 Task: Move the task Add search functionality to the app to the section To-Do in the project TrapPlan and sort the tasks in the project by Due Date.
Action: Mouse moved to (55, 340)
Screenshot: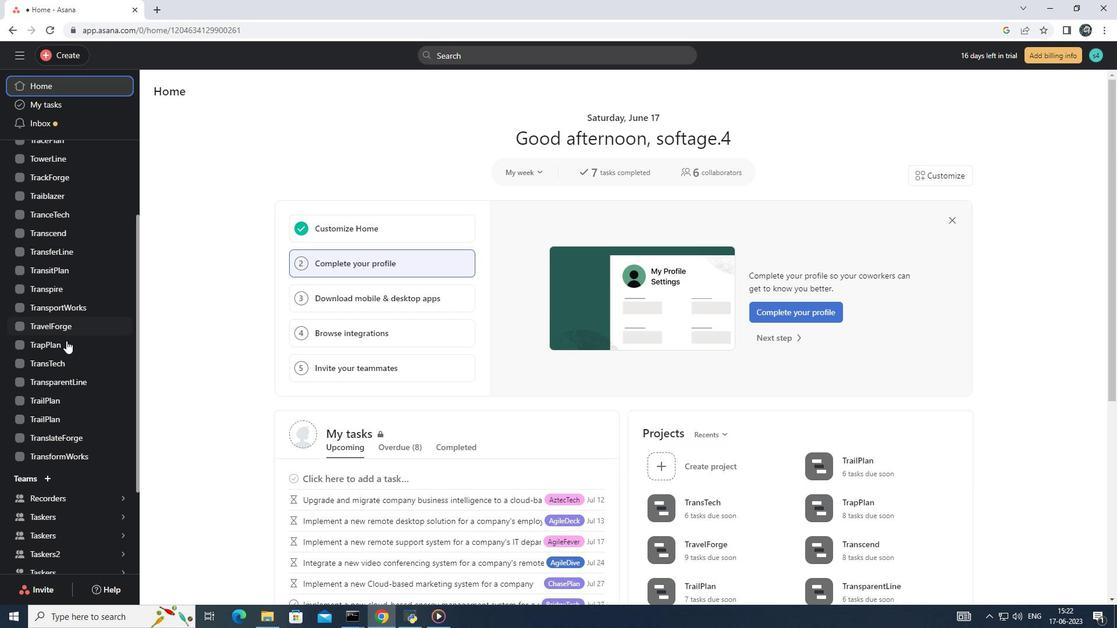 
Action: Mouse pressed left at (55, 340)
Screenshot: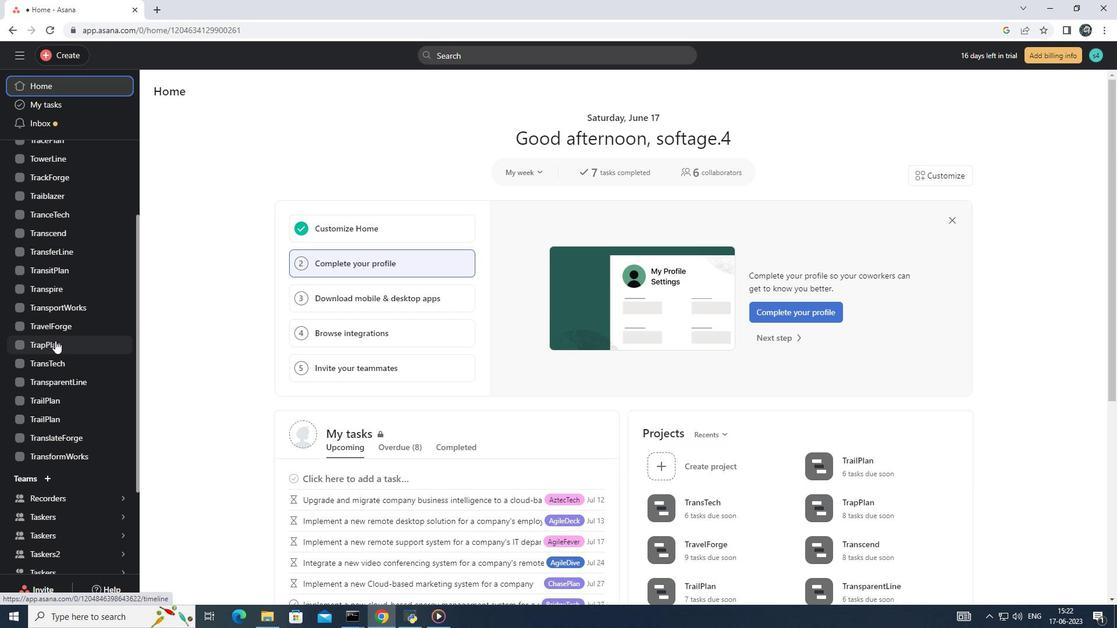 
Action: Mouse moved to (450, 254)
Screenshot: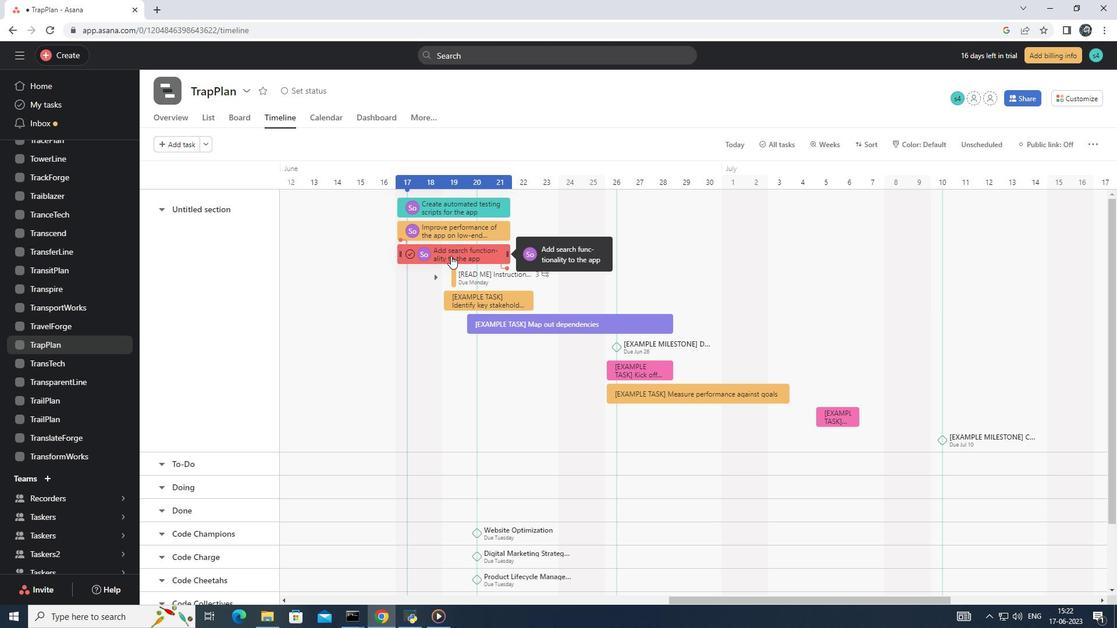 
Action: Mouse pressed left at (450, 254)
Screenshot: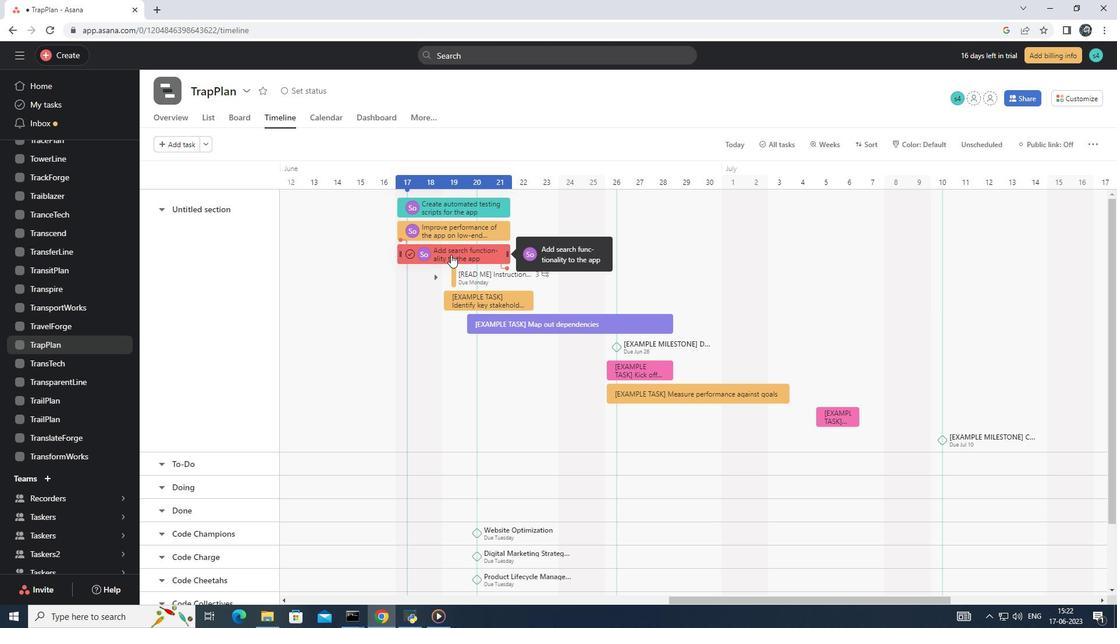 
Action: Mouse moved to (904, 255)
Screenshot: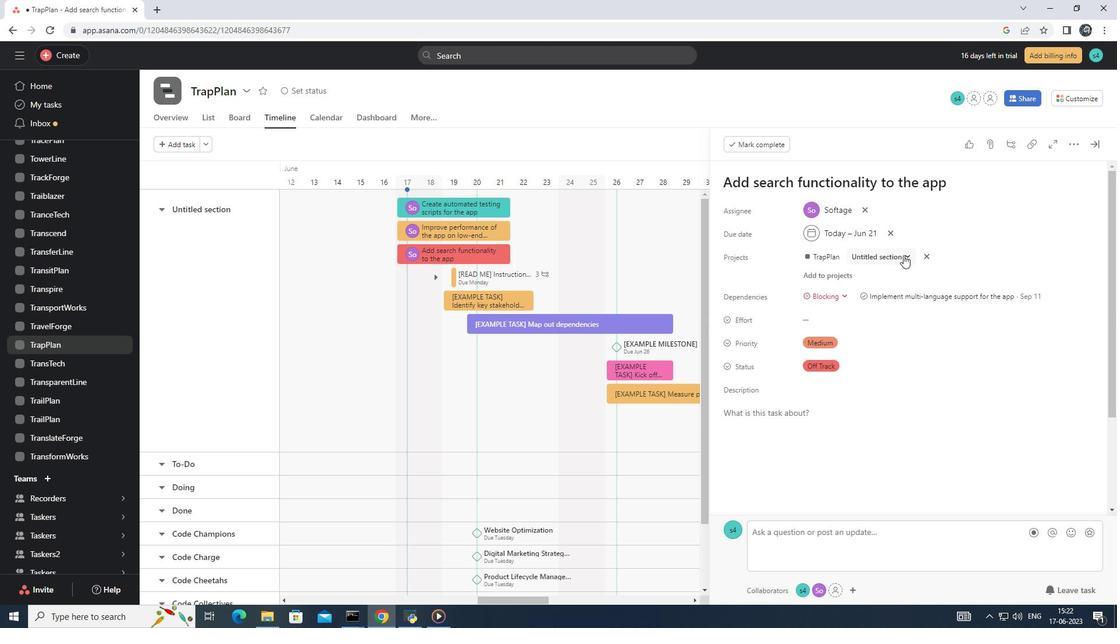 
Action: Mouse pressed left at (904, 255)
Screenshot: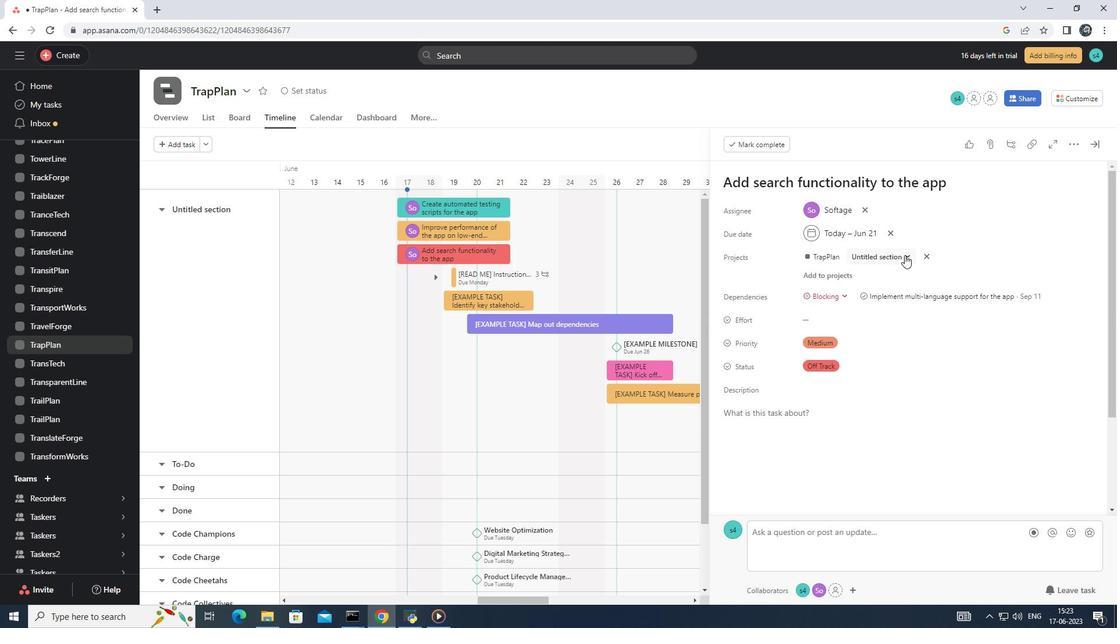 
Action: Mouse moved to (868, 300)
Screenshot: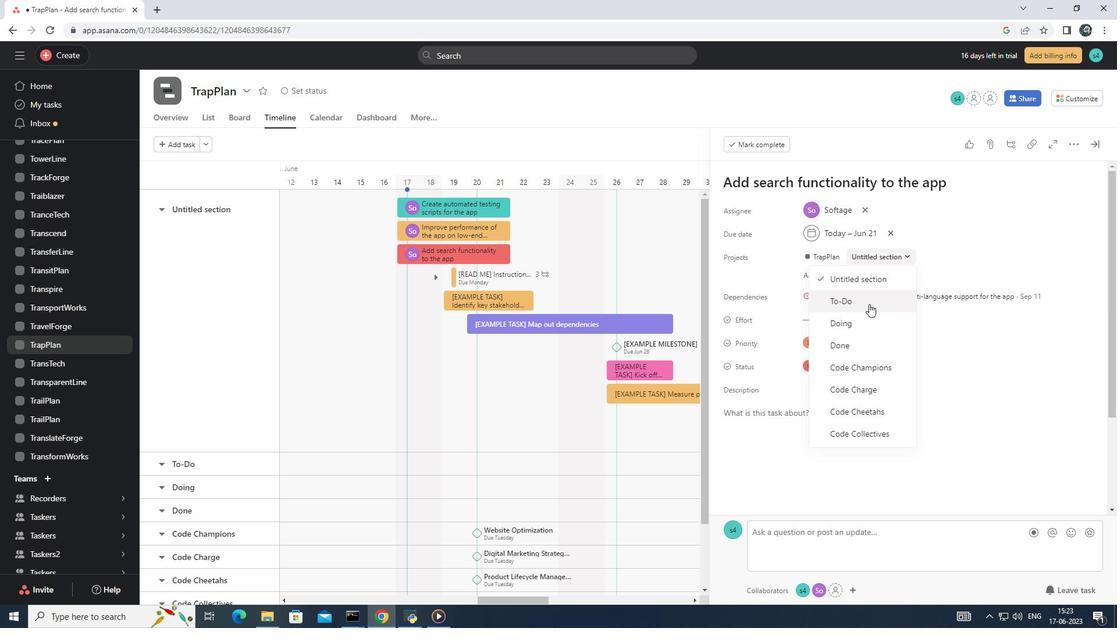 
Action: Mouse pressed left at (868, 300)
Screenshot: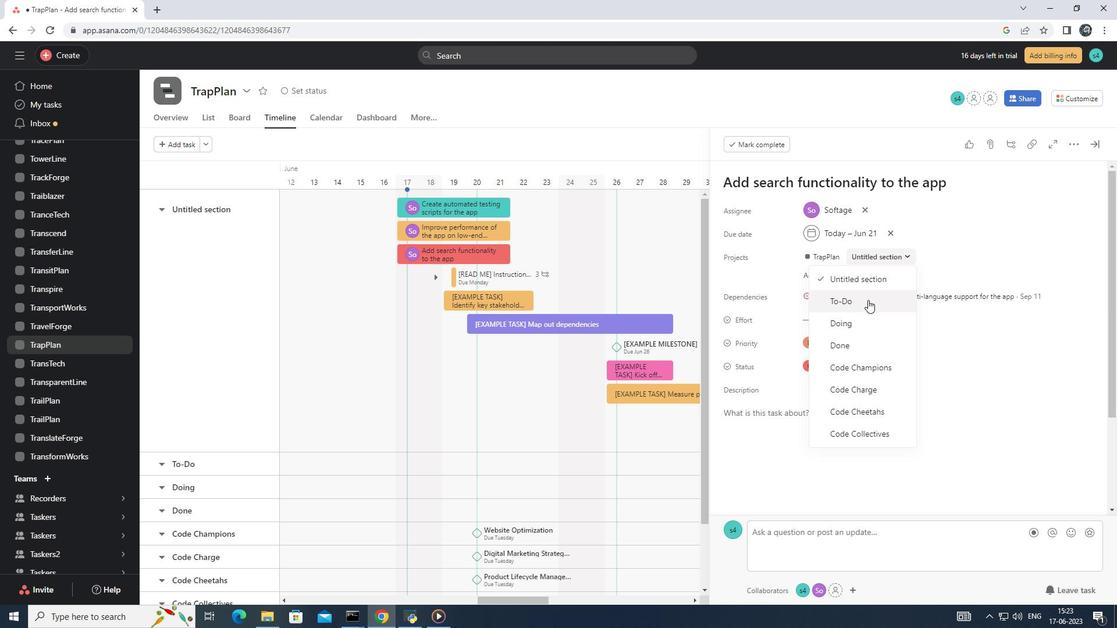 
Action: Mouse moved to (667, 225)
Screenshot: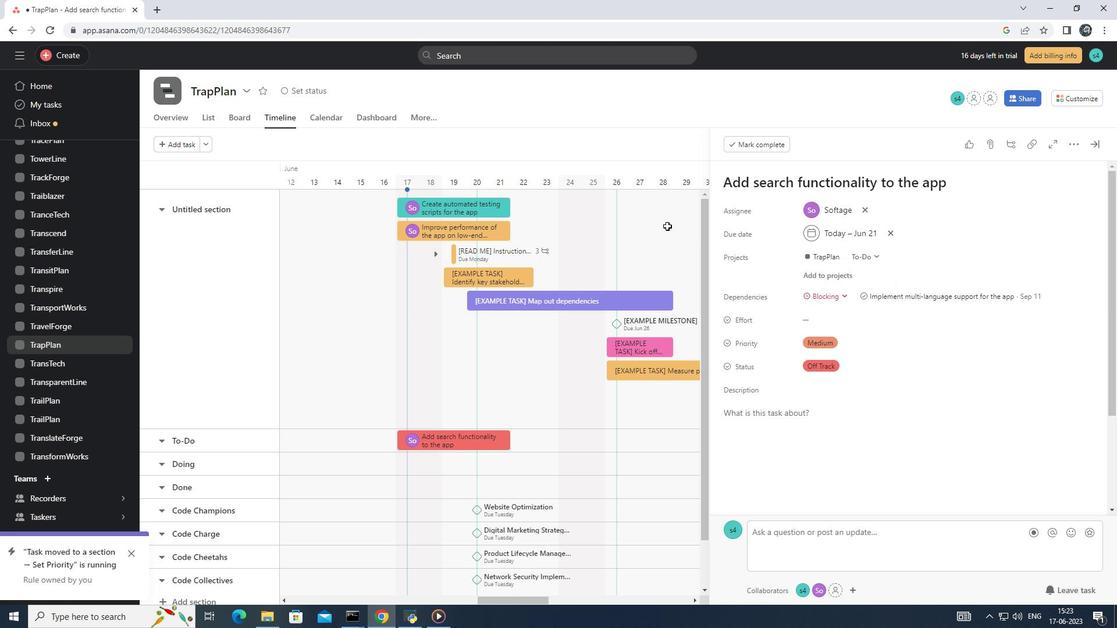 
Action: Mouse pressed left at (667, 225)
Screenshot: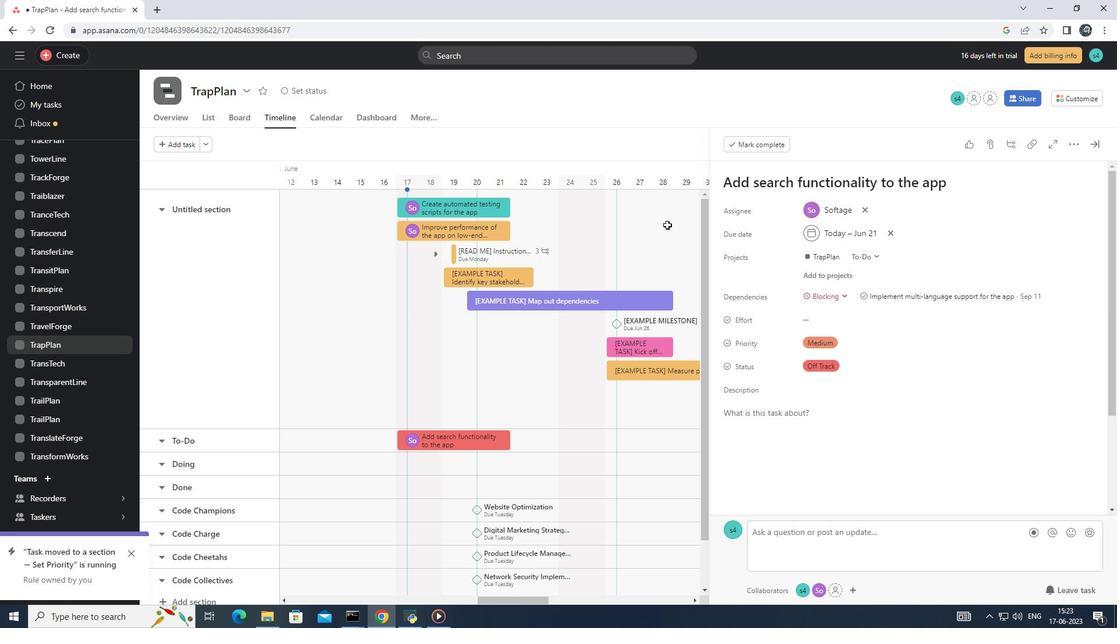
Action: Mouse moved to (653, 144)
Screenshot: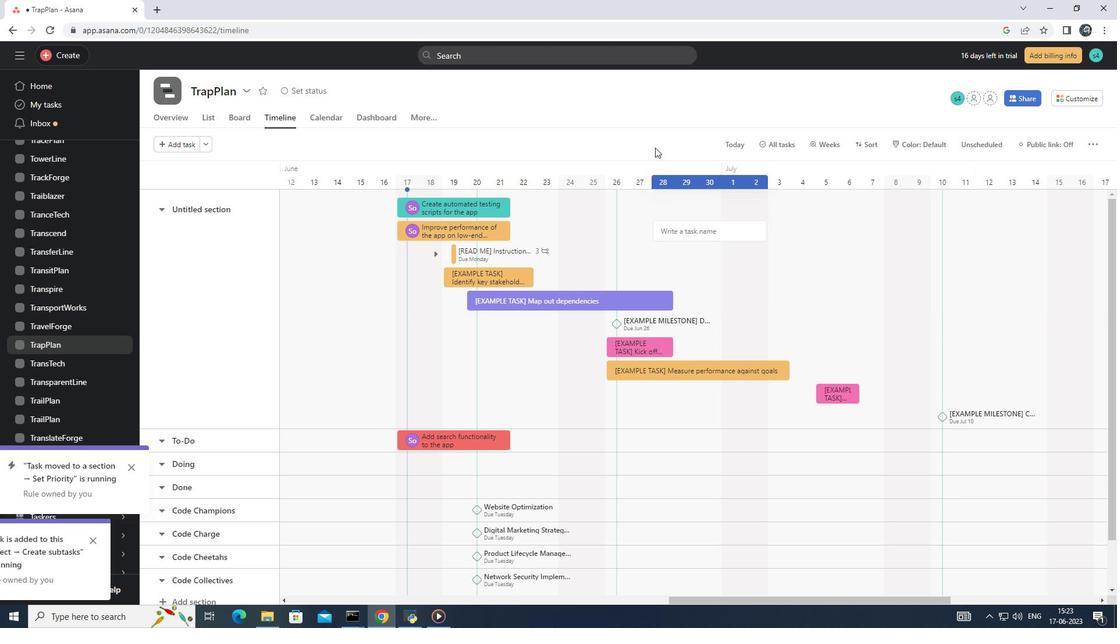 
Action: Mouse pressed left at (653, 144)
Screenshot: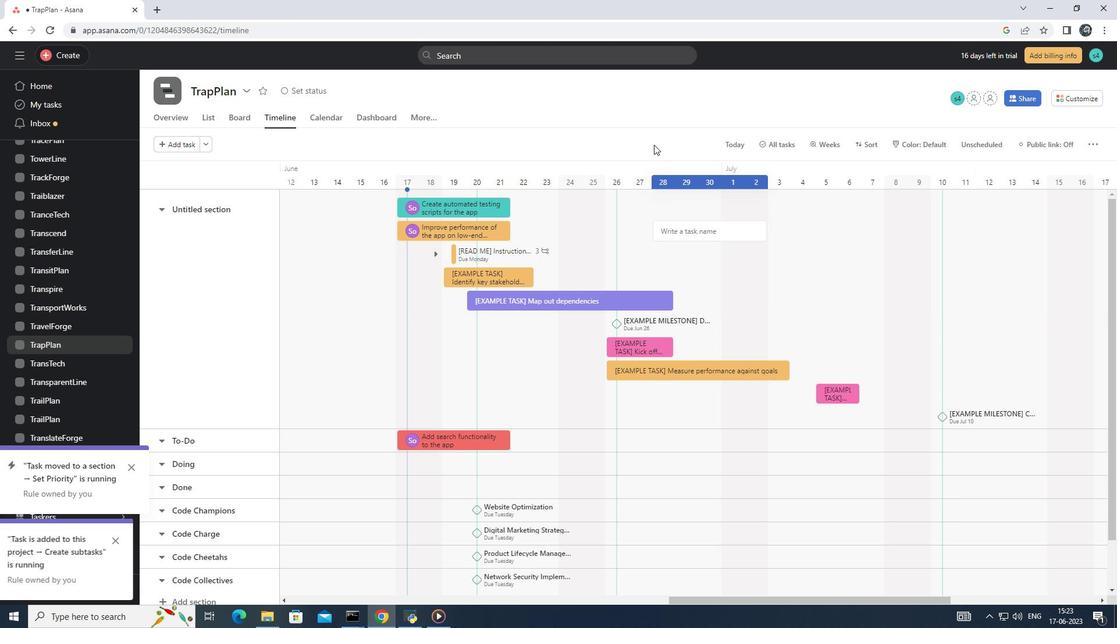 
Action: Mouse moved to (860, 141)
Screenshot: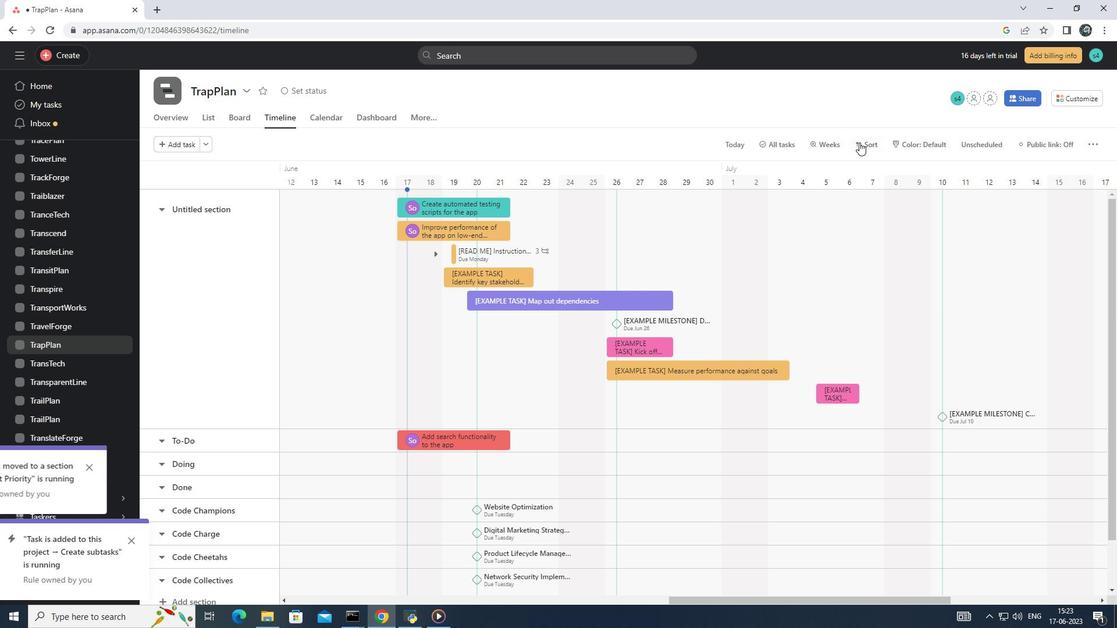 
Action: Mouse pressed left at (860, 141)
Screenshot: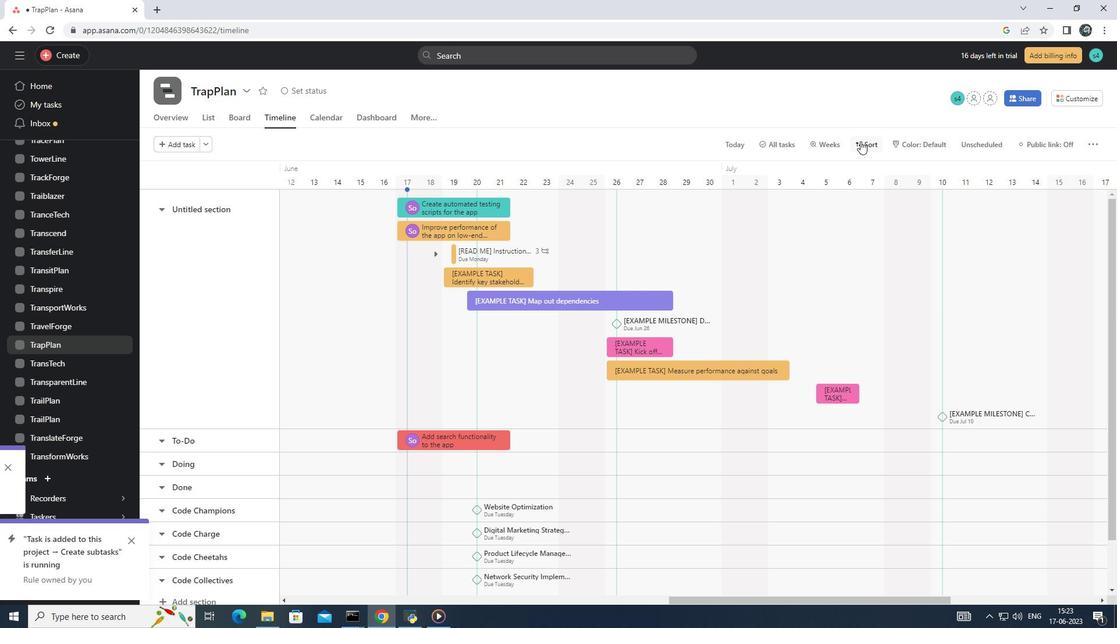 
Action: Mouse moved to (880, 210)
Screenshot: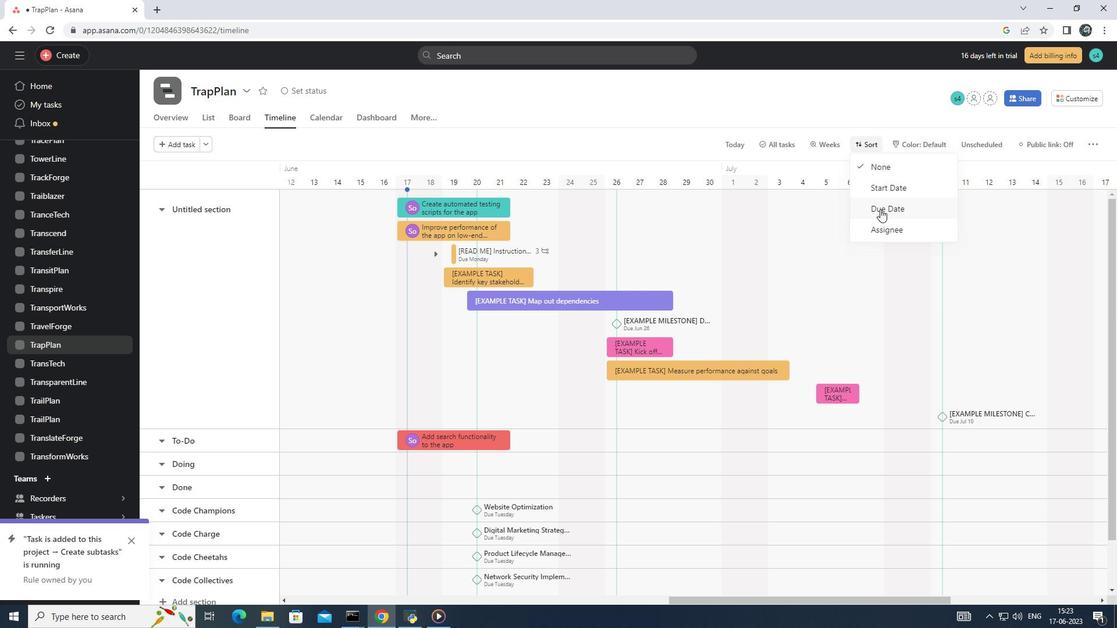 
Action: Mouse pressed left at (880, 210)
Screenshot: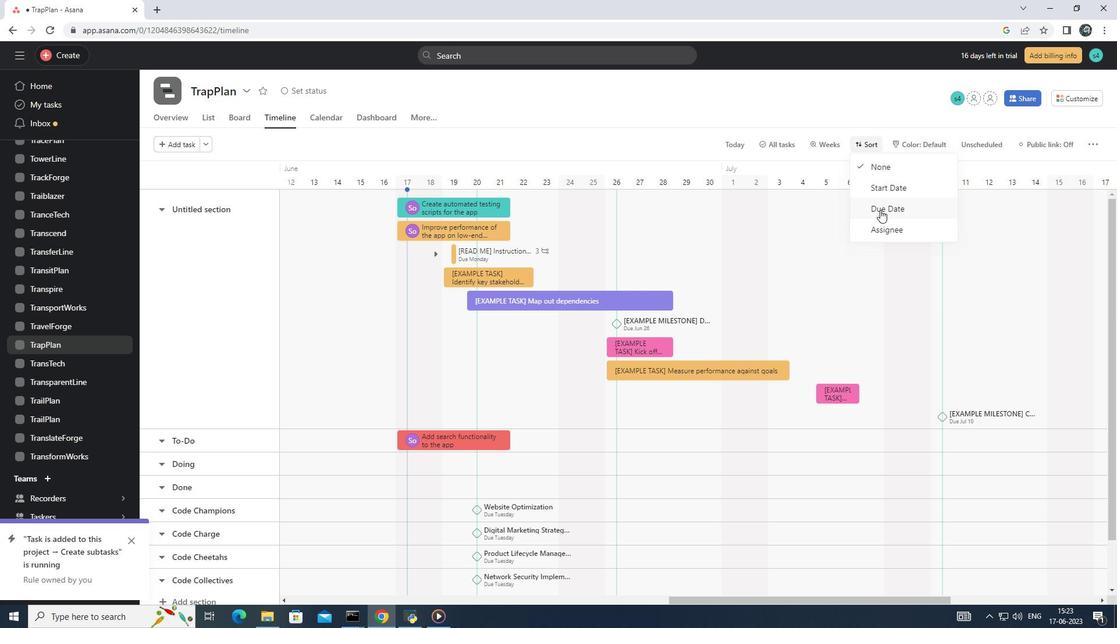 
Action: Mouse moved to (404, 223)
Screenshot: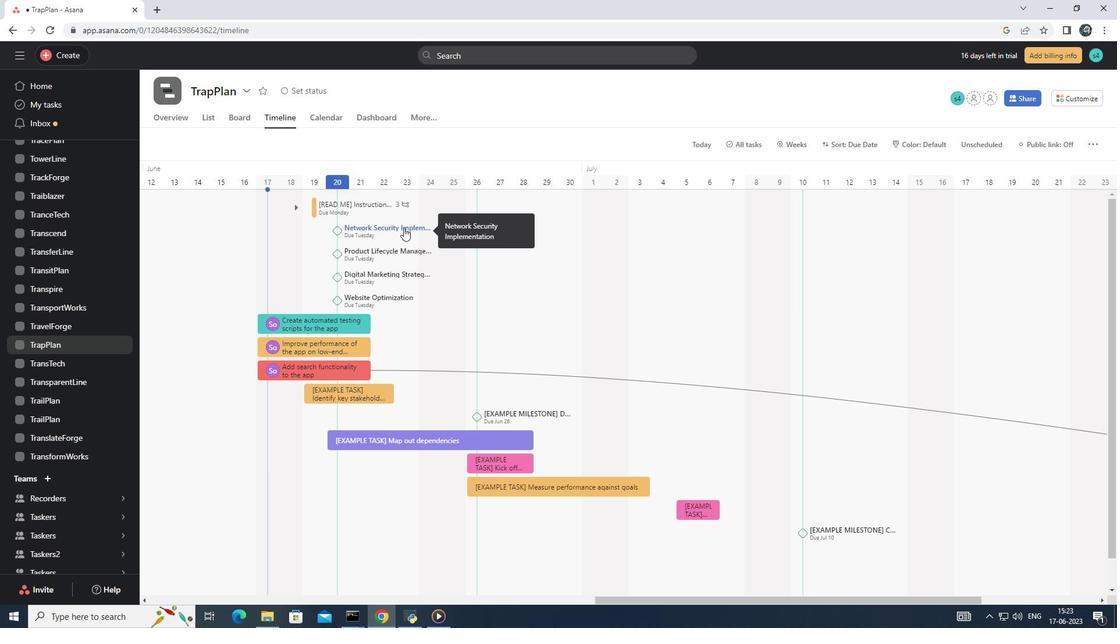 
